 Task: Check the average views per listing of 3 bedrooms in the last 3 years.
Action: Mouse moved to (994, 222)
Screenshot: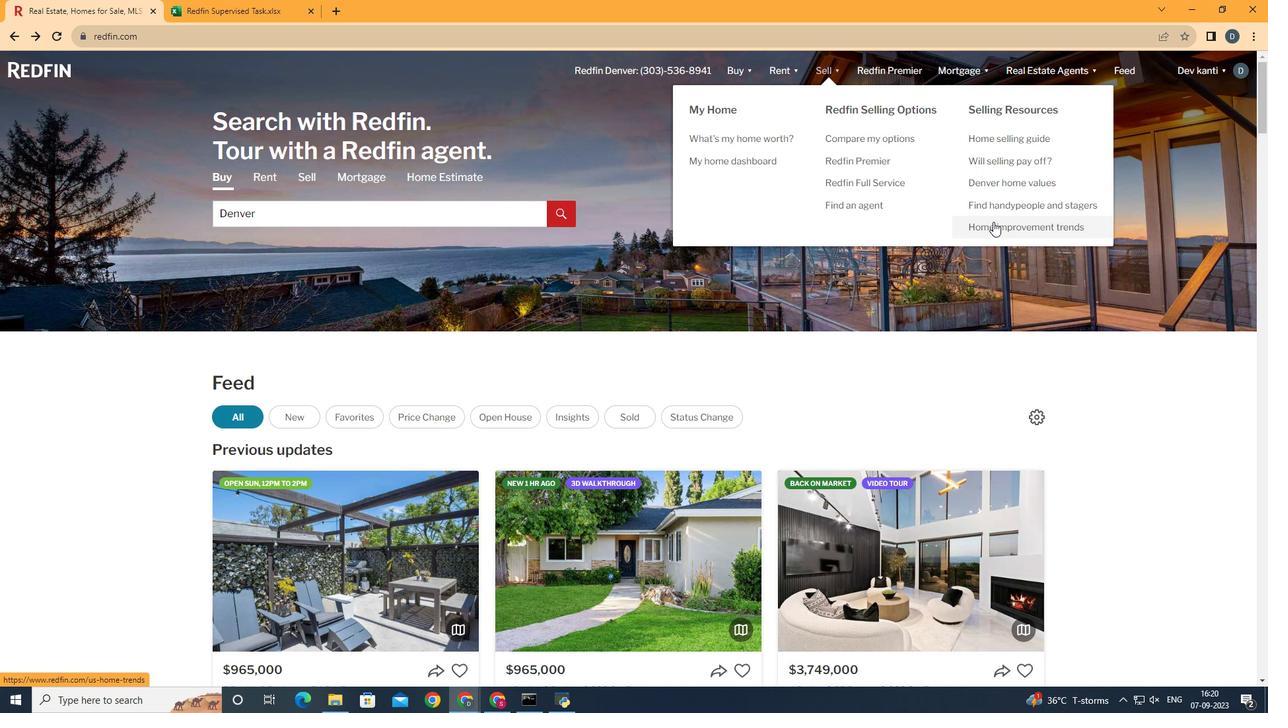 
Action: Mouse pressed left at (994, 222)
Screenshot: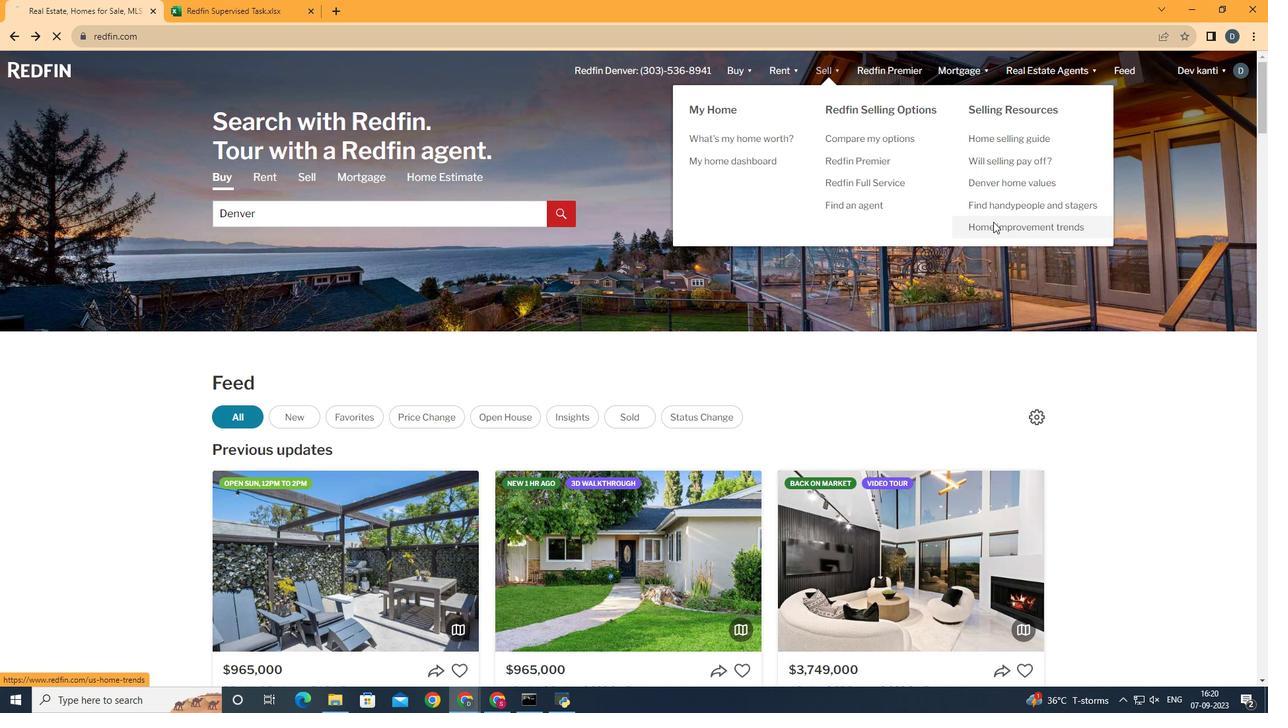 
Action: Mouse moved to (321, 254)
Screenshot: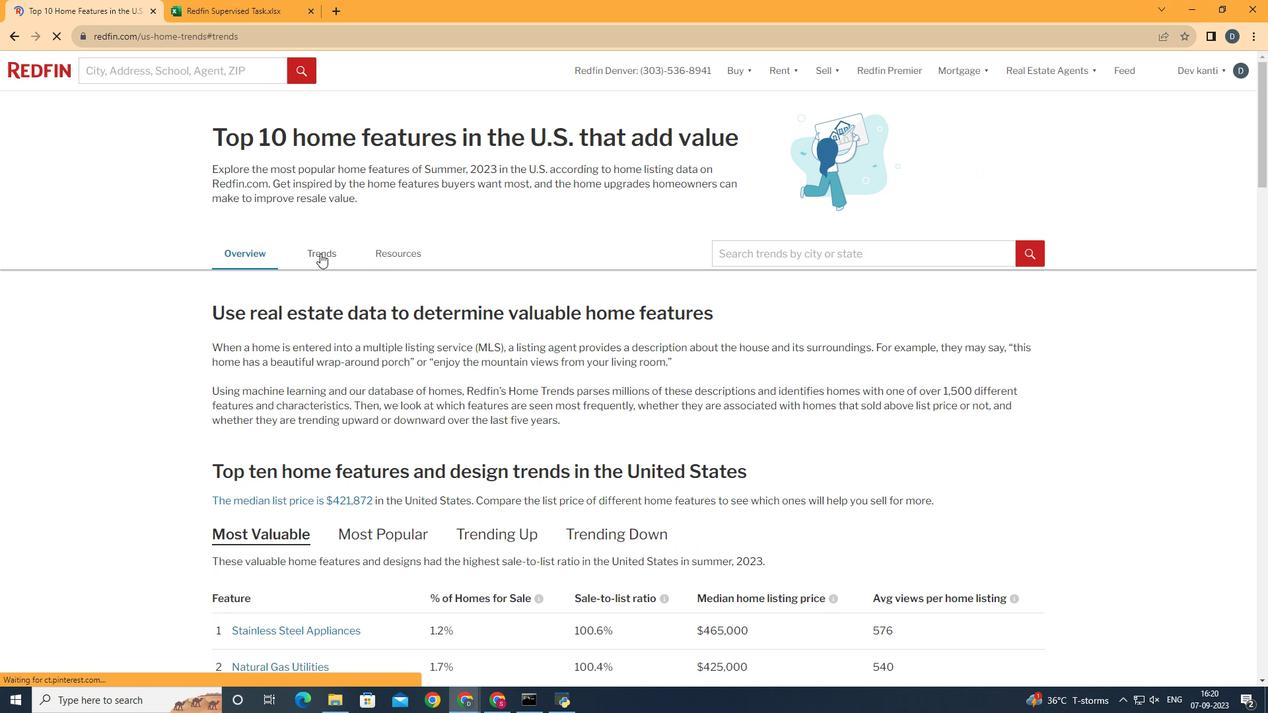 
Action: Mouse pressed left at (321, 254)
Screenshot: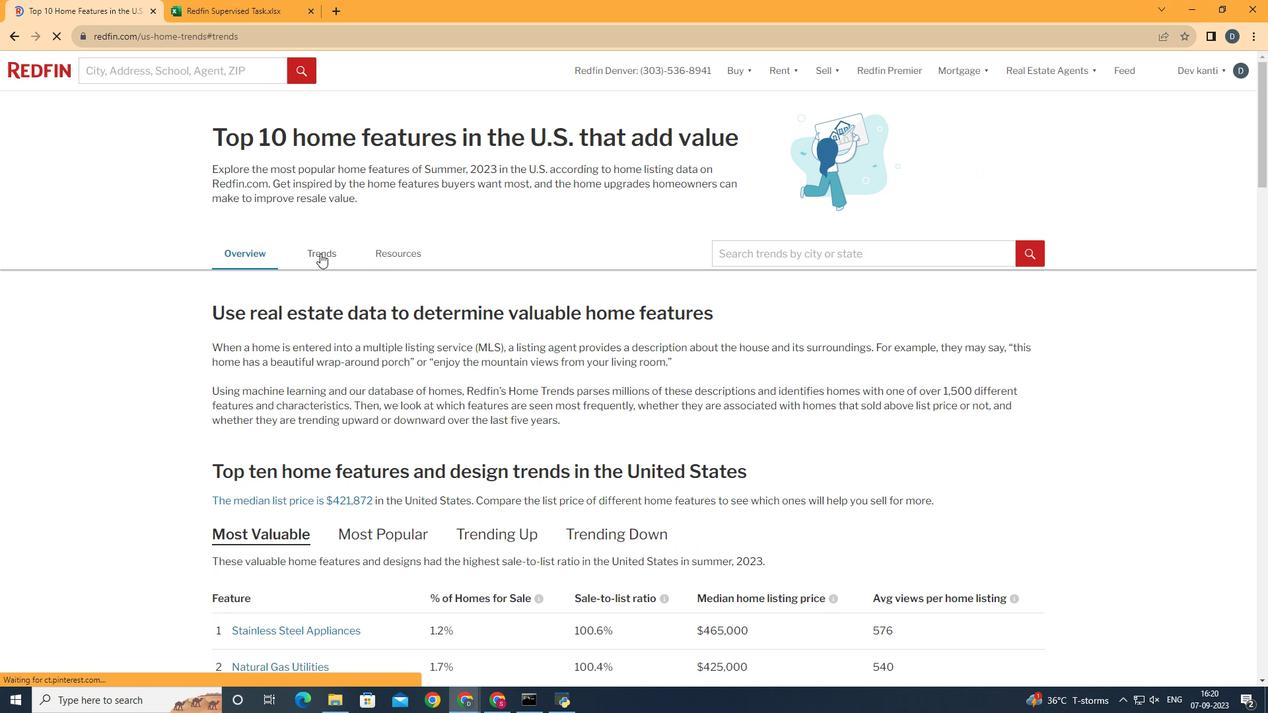 
Action: Mouse moved to (584, 368)
Screenshot: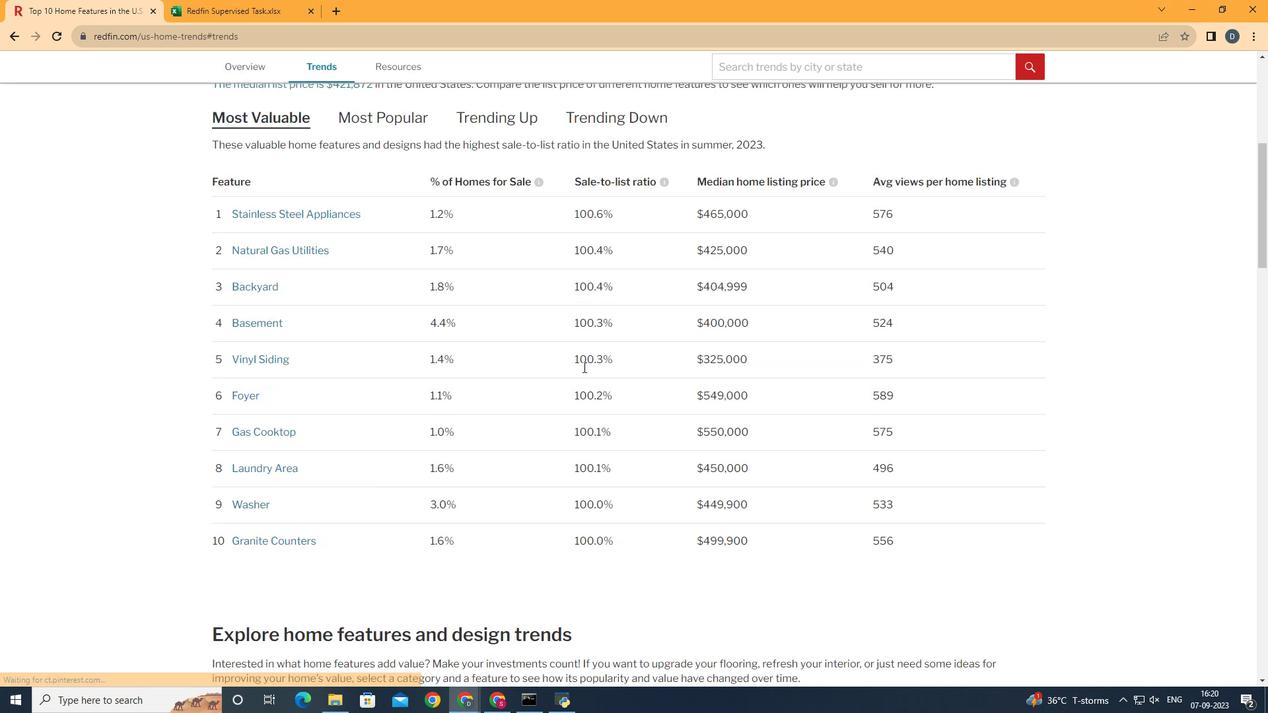 
Action: Mouse scrolled (584, 367) with delta (0, 0)
Screenshot: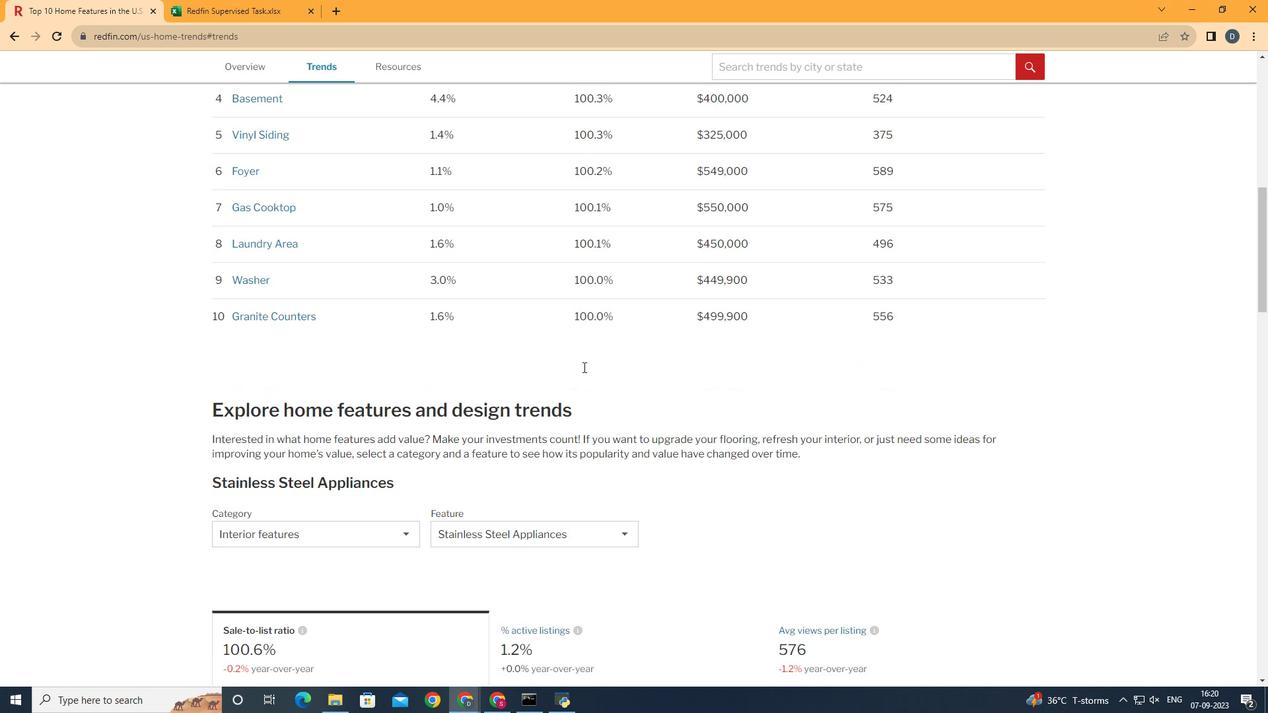 
Action: Mouse scrolled (584, 367) with delta (0, 0)
Screenshot: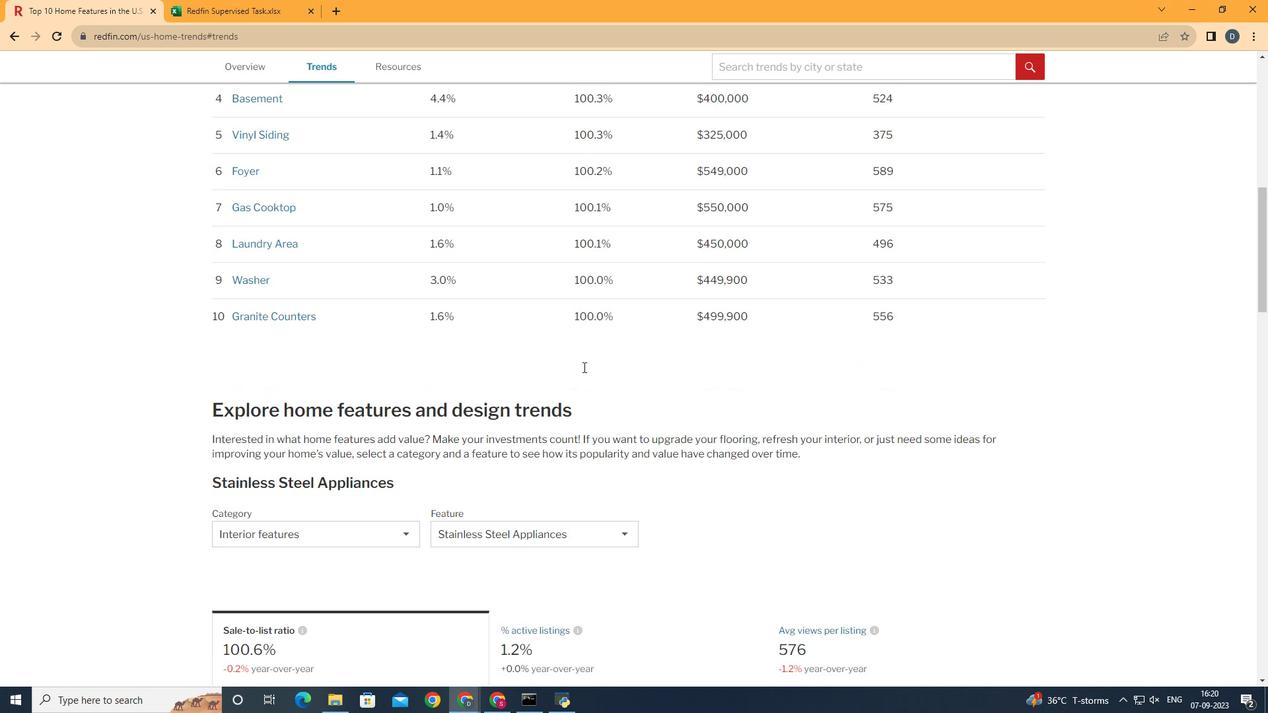 
Action: Mouse scrolled (584, 367) with delta (0, 0)
Screenshot: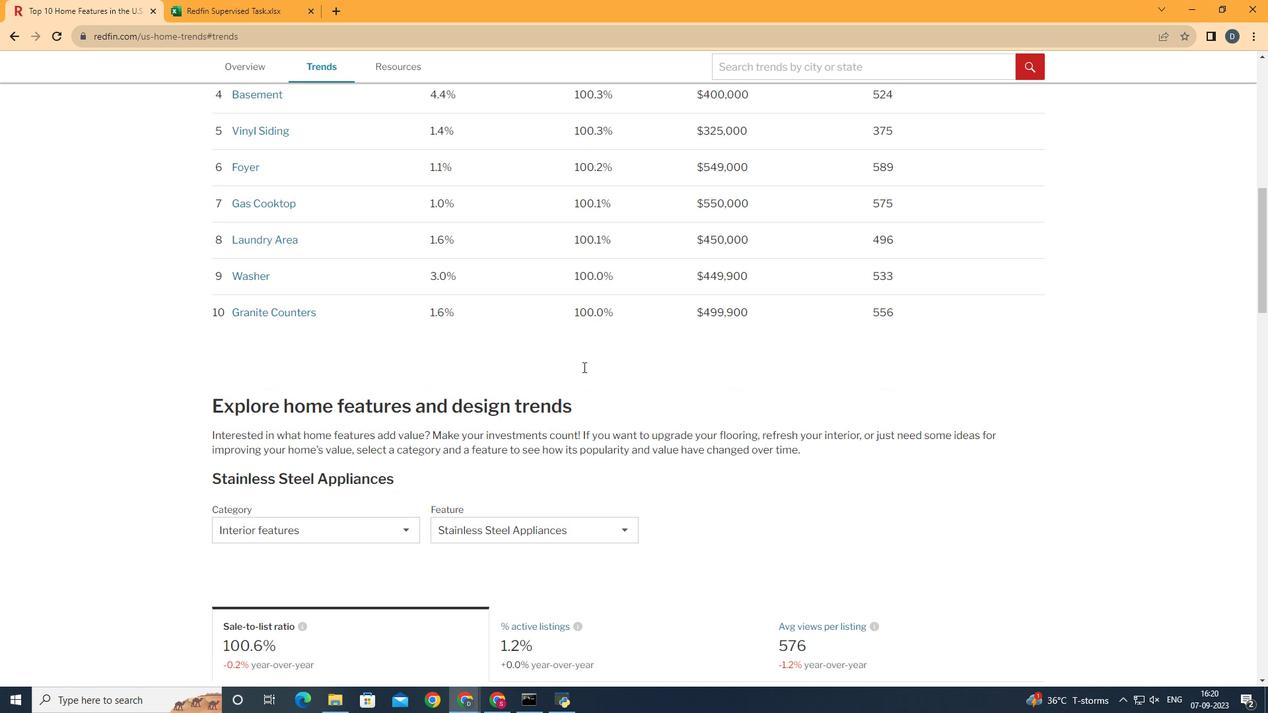 
Action: Mouse scrolled (584, 367) with delta (0, 0)
Screenshot: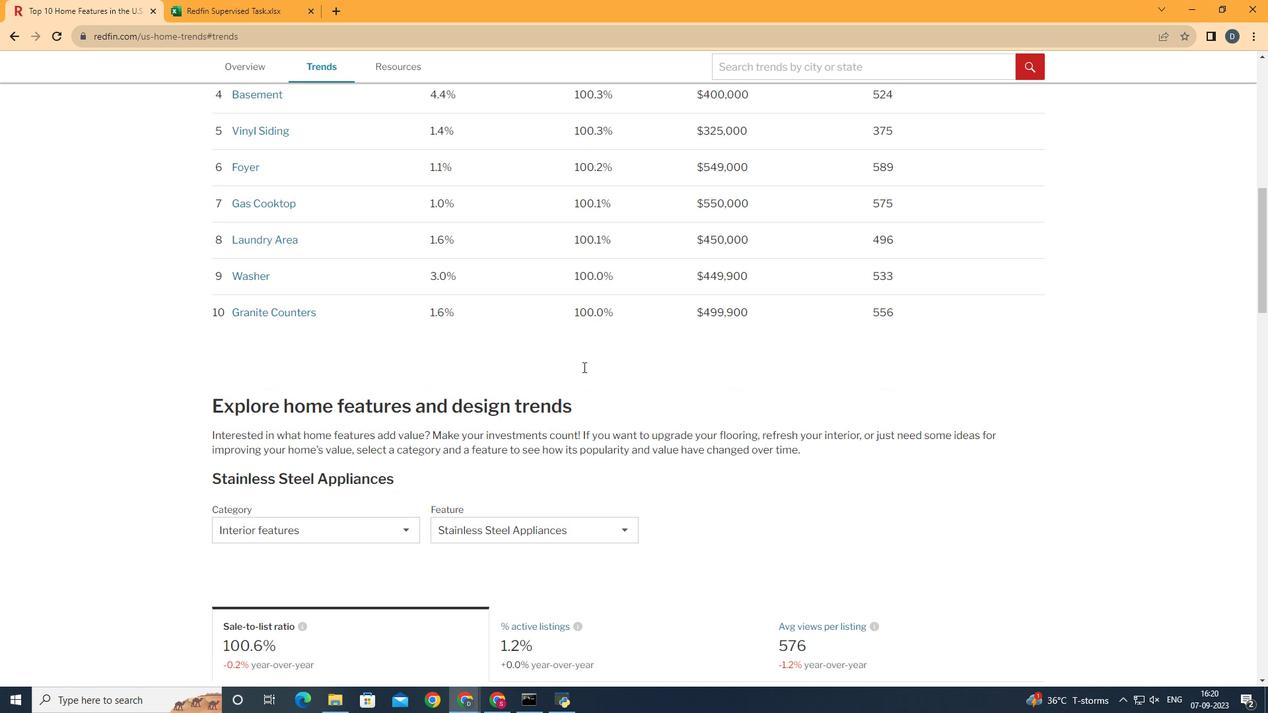 
Action: Mouse scrolled (584, 367) with delta (0, 0)
Screenshot: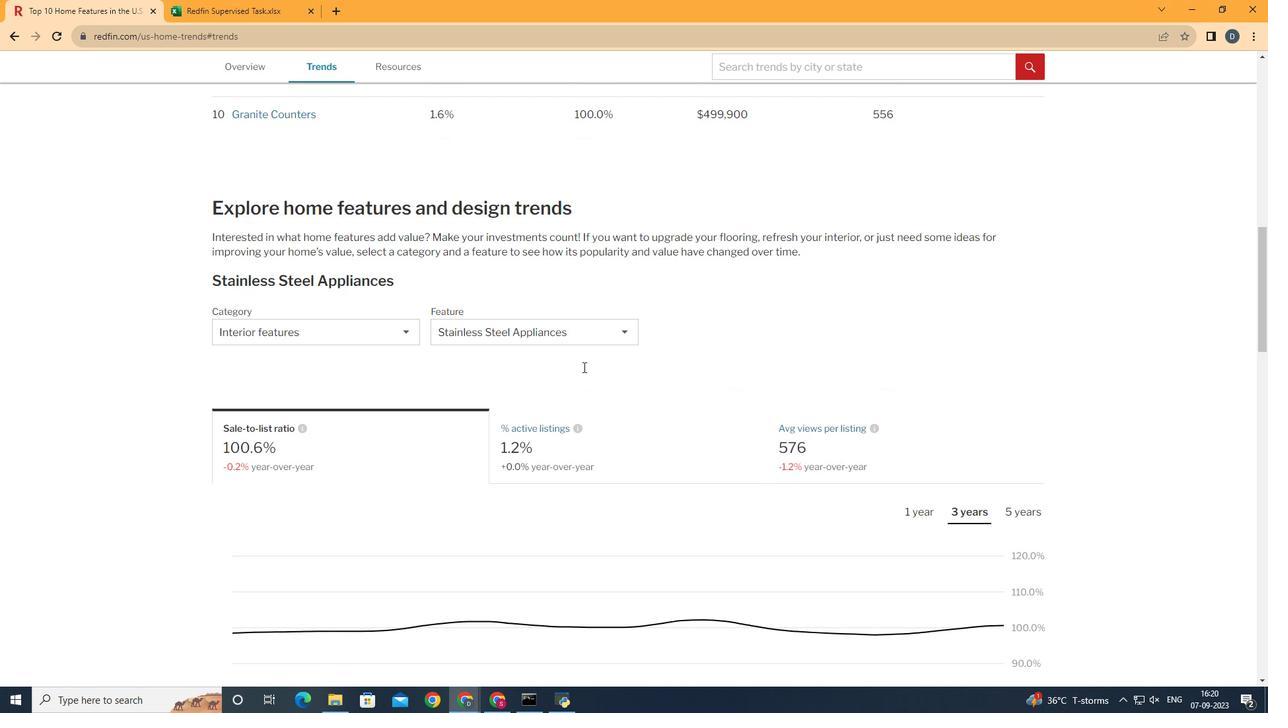 
Action: Mouse scrolled (584, 367) with delta (0, 0)
Screenshot: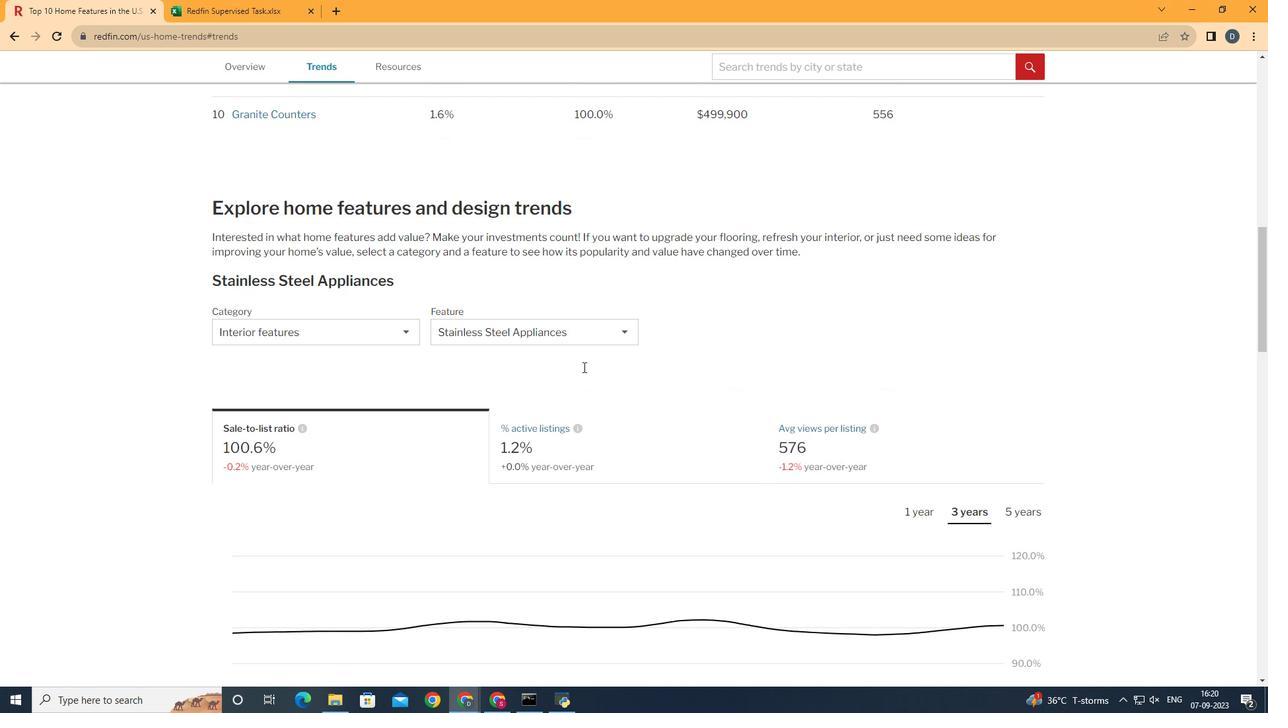 
Action: Mouse scrolled (584, 367) with delta (0, 0)
Screenshot: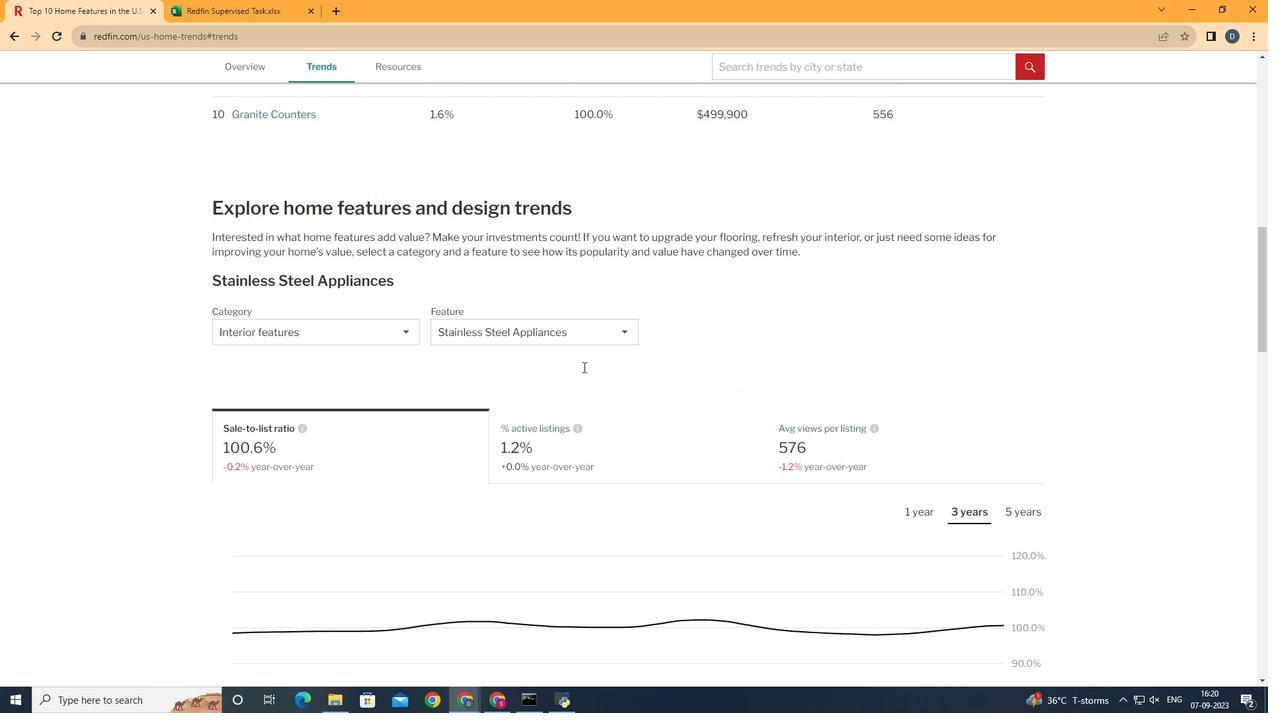 
Action: Mouse scrolled (584, 367) with delta (0, 0)
Screenshot: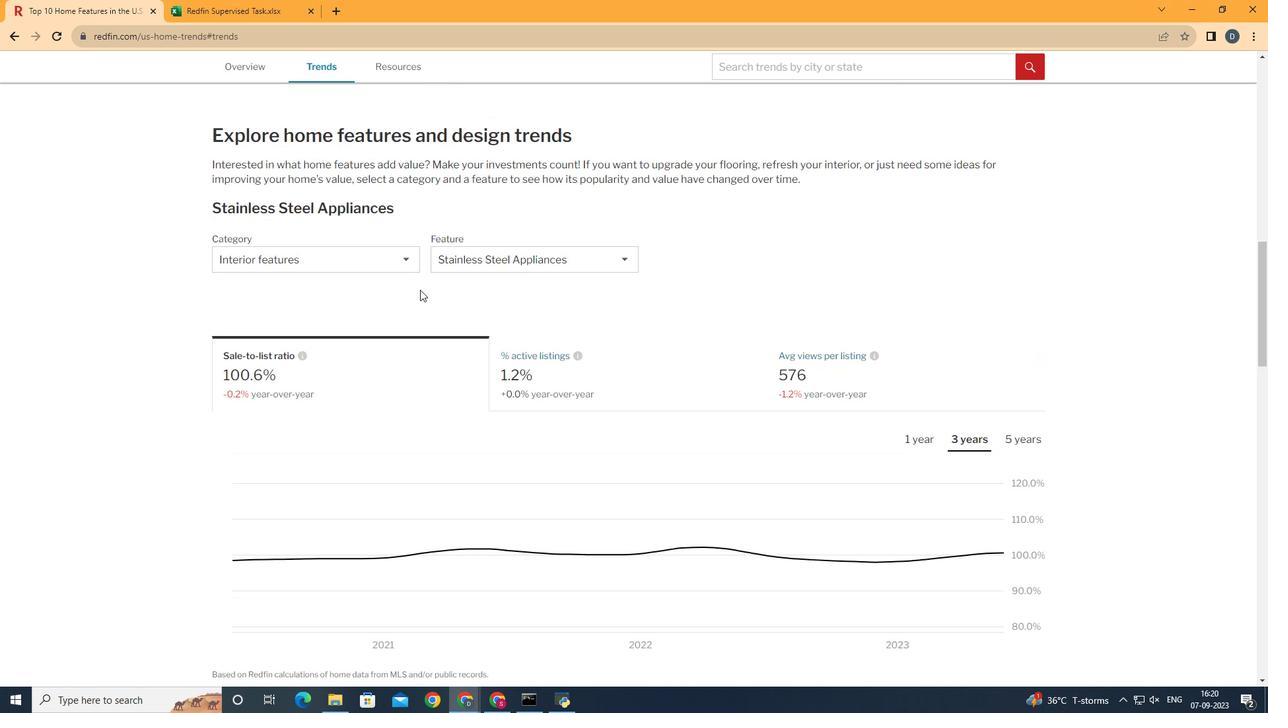 
Action: Mouse scrolled (584, 367) with delta (0, 0)
Screenshot: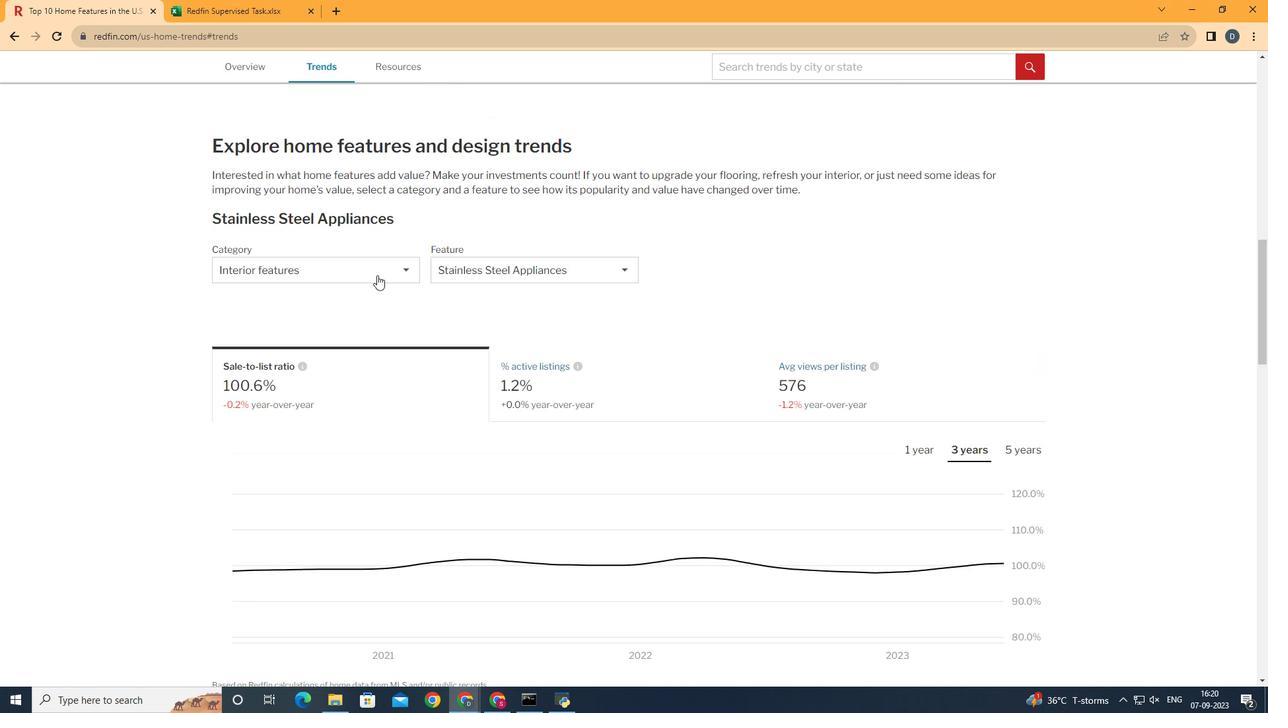 
Action: Mouse scrolled (584, 368) with delta (0, 0)
Screenshot: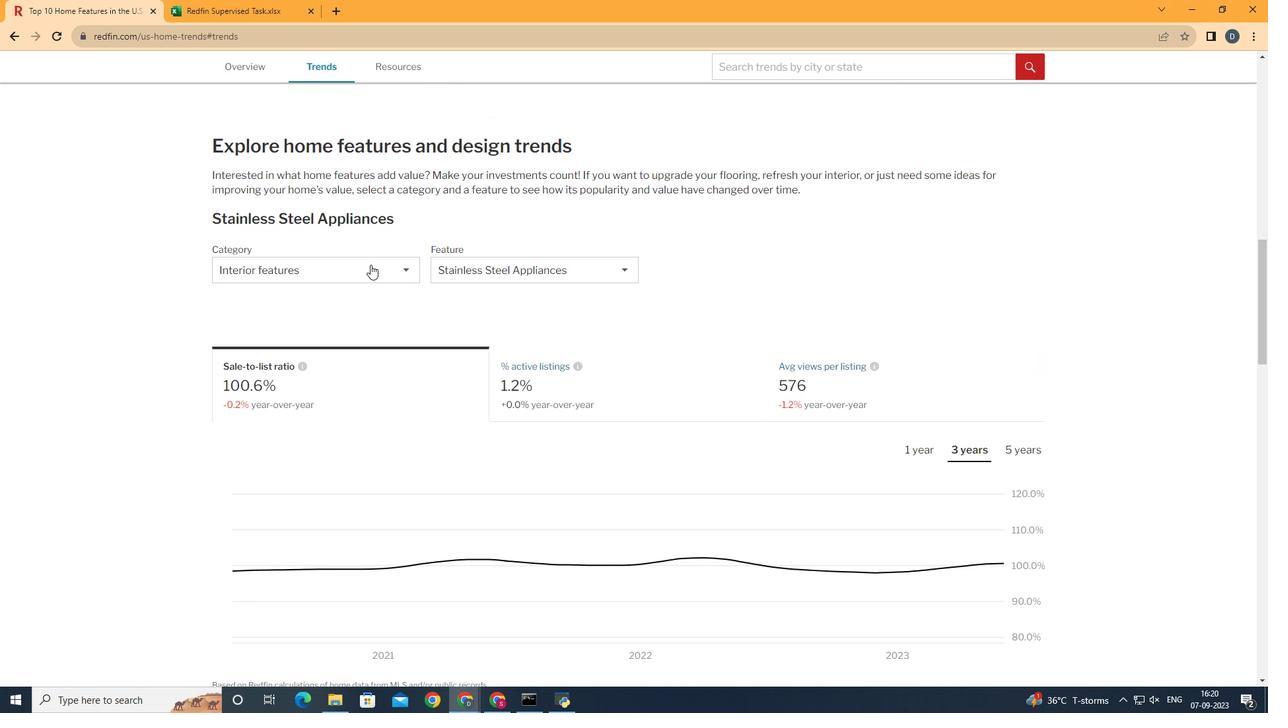 
Action: Mouse moved to (370, 263)
Screenshot: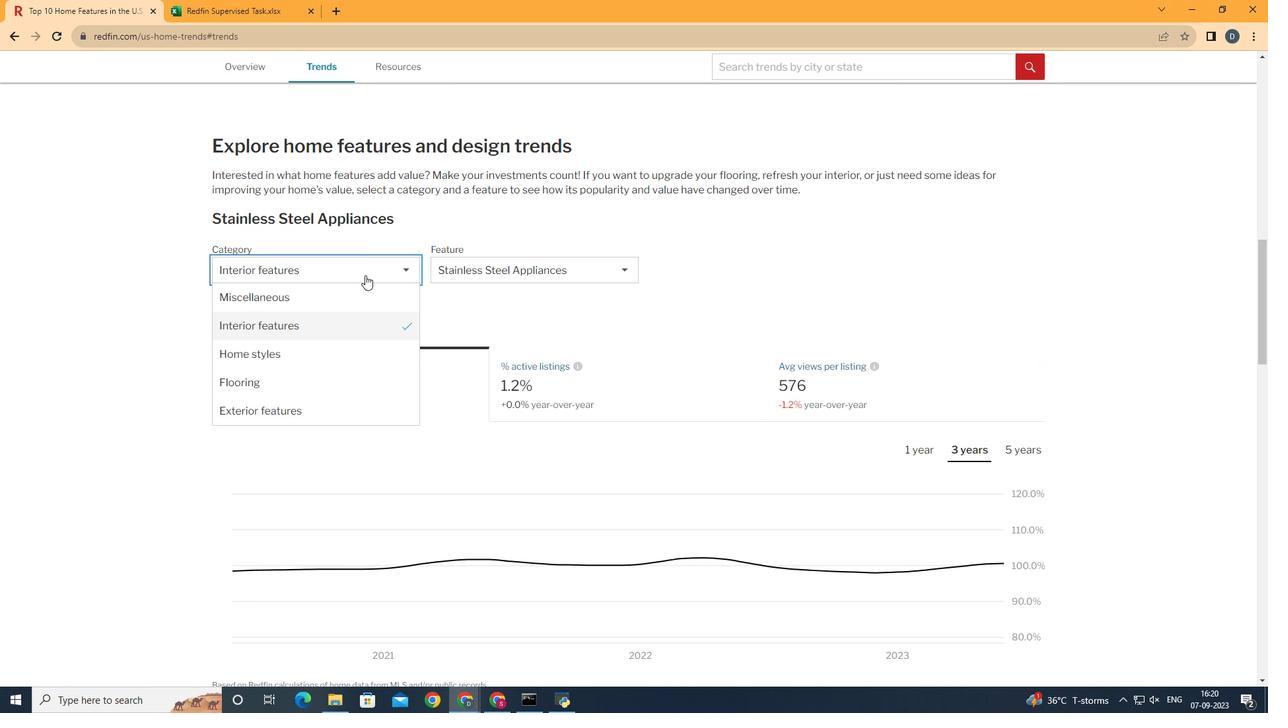 
Action: Mouse pressed left at (370, 263)
Screenshot: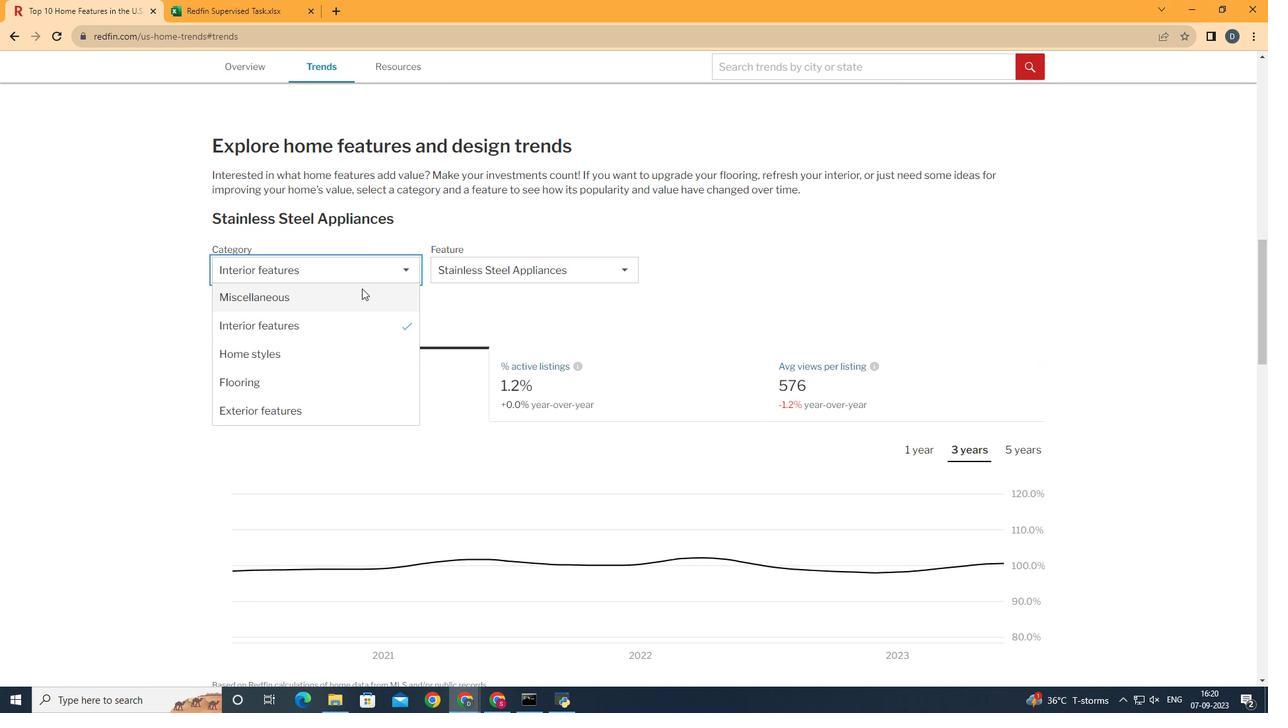 
Action: Mouse moved to (361, 318)
Screenshot: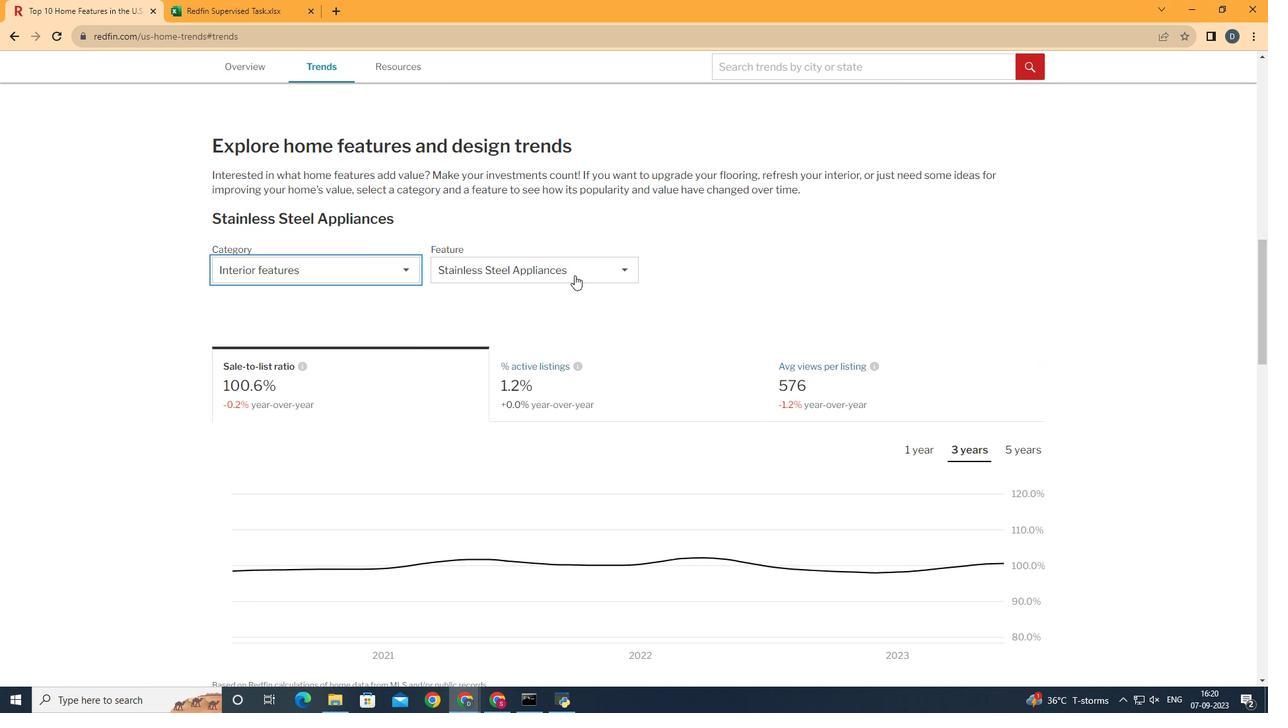 
Action: Mouse pressed left at (361, 318)
Screenshot: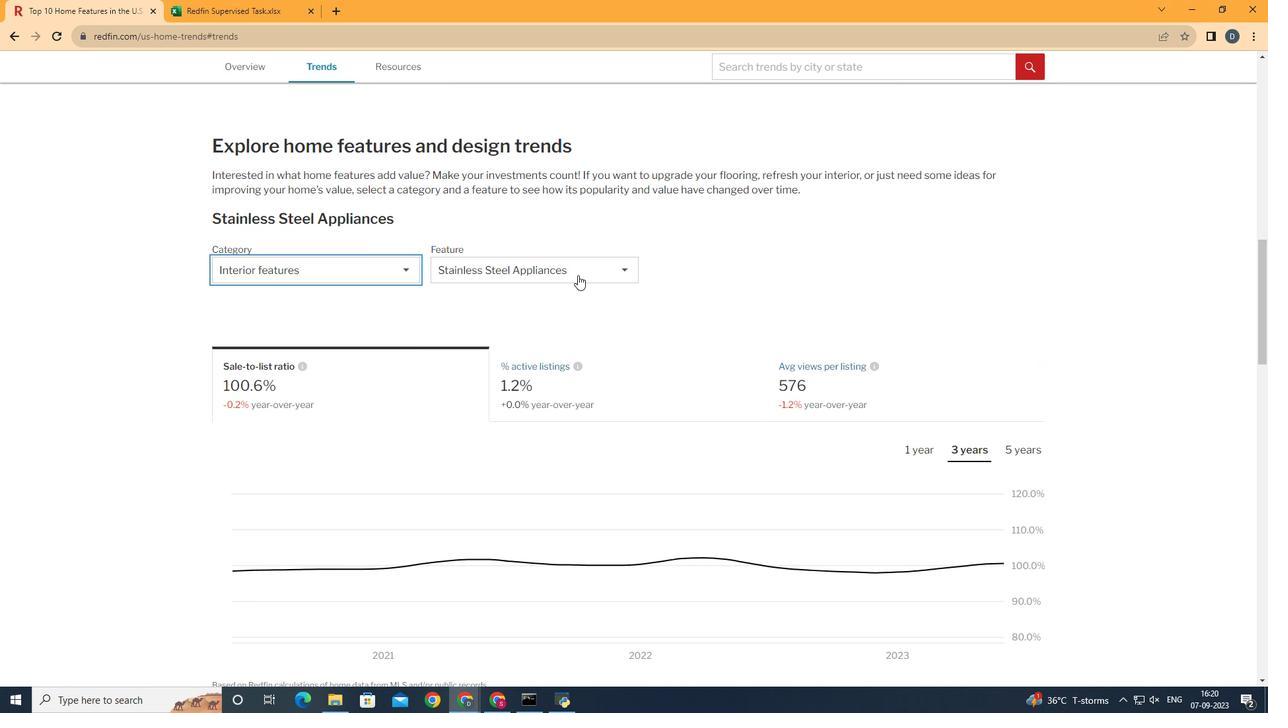 
Action: Mouse moved to (578, 276)
Screenshot: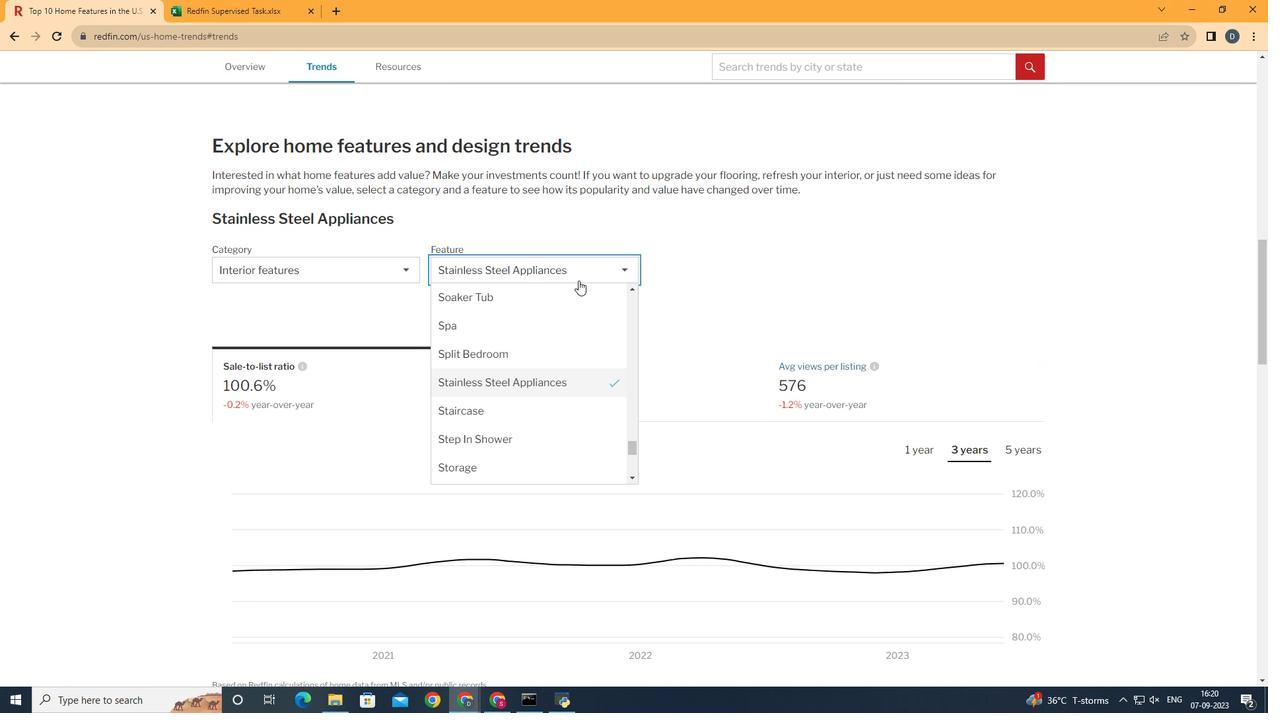 
Action: Mouse pressed left at (578, 276)
Screenshot: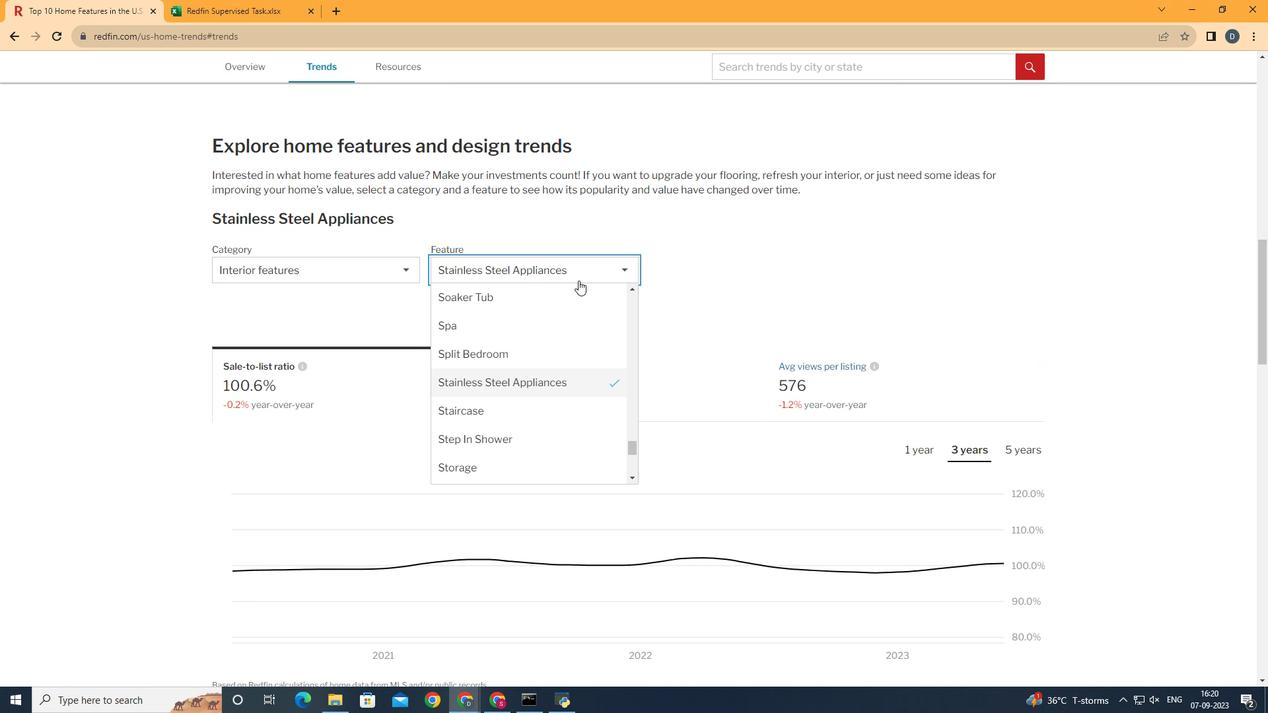 
Action: Mouse moved to (633, 445)
Screenshot: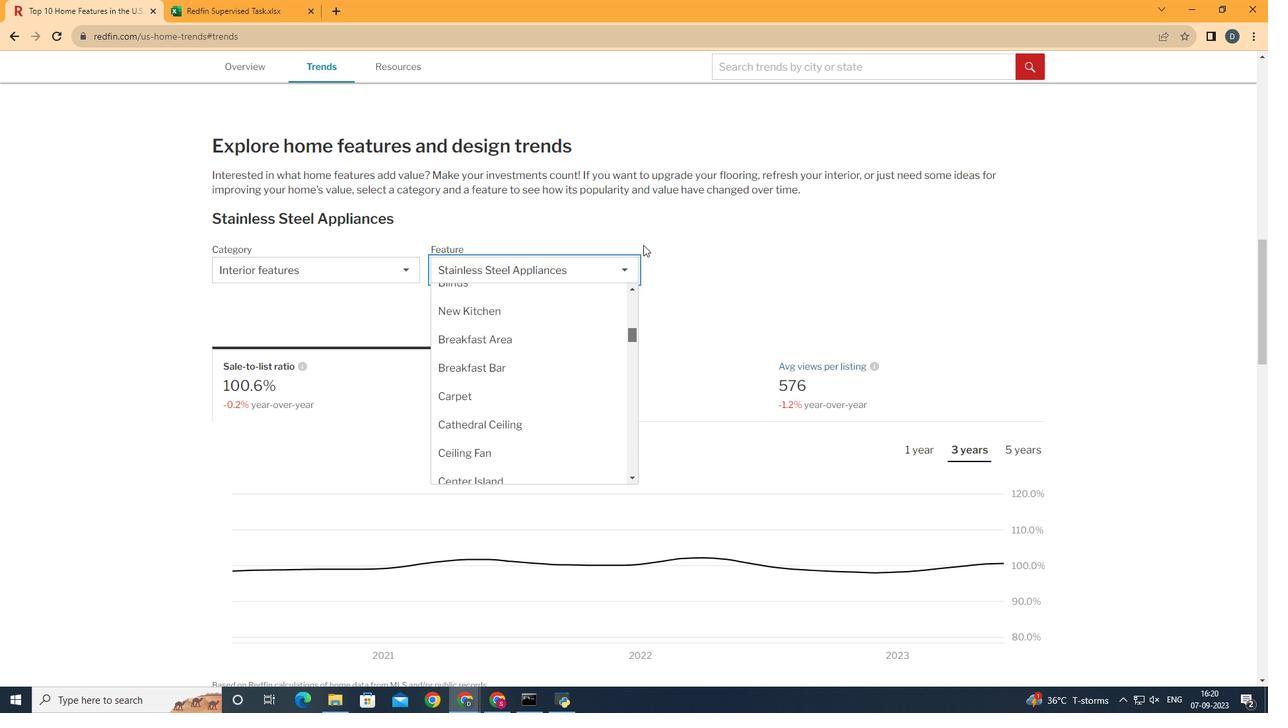 
Action: Mouse pressed left at (633, 445)
Screenshot: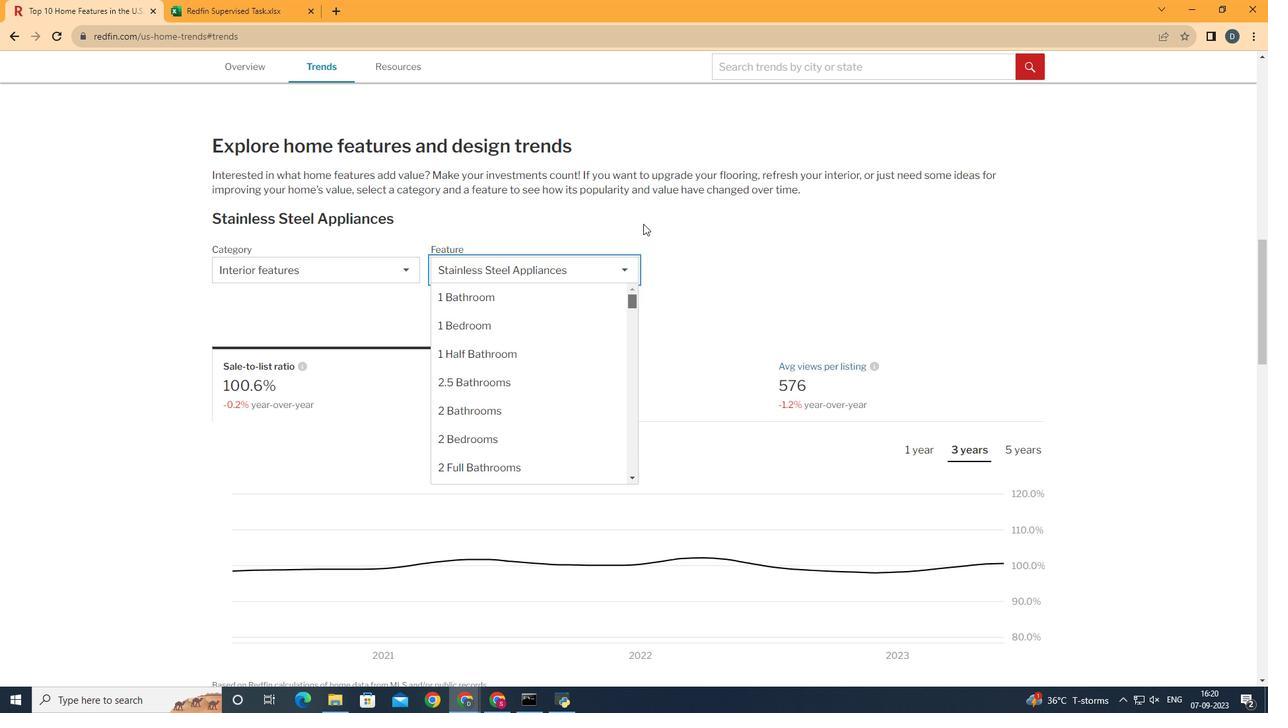 
Action: Mouse moved to (574, 450)
Screenshot: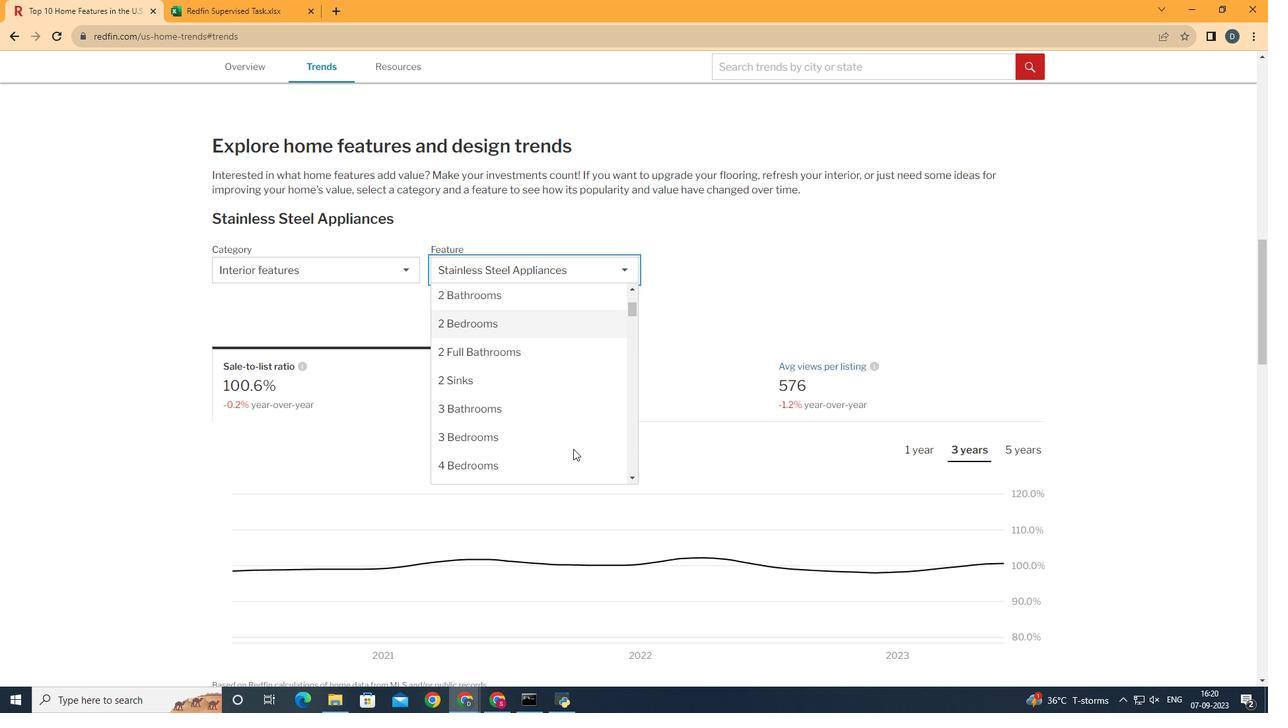 
Action: Mouse scrolled (574, 449) with delta (0, 0)
Screenshot: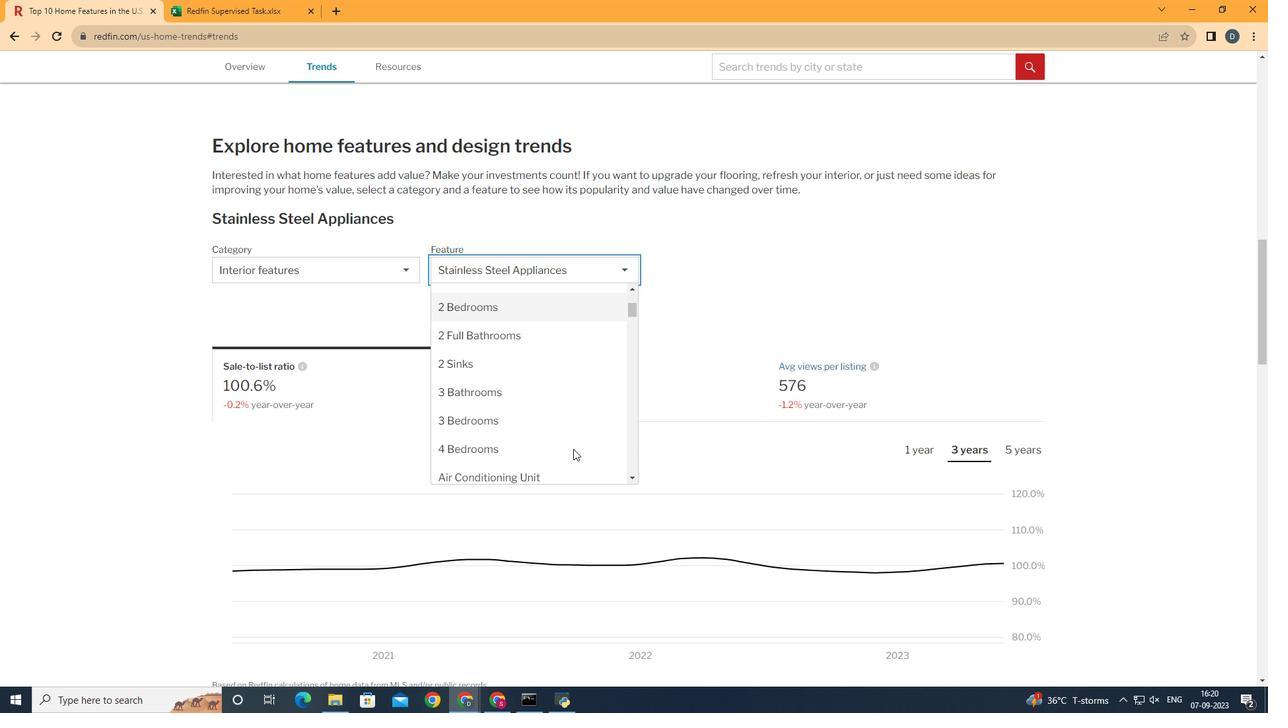 
Action: Mouse scrolled (574, 449) with delta (0, 0)
Screenshot: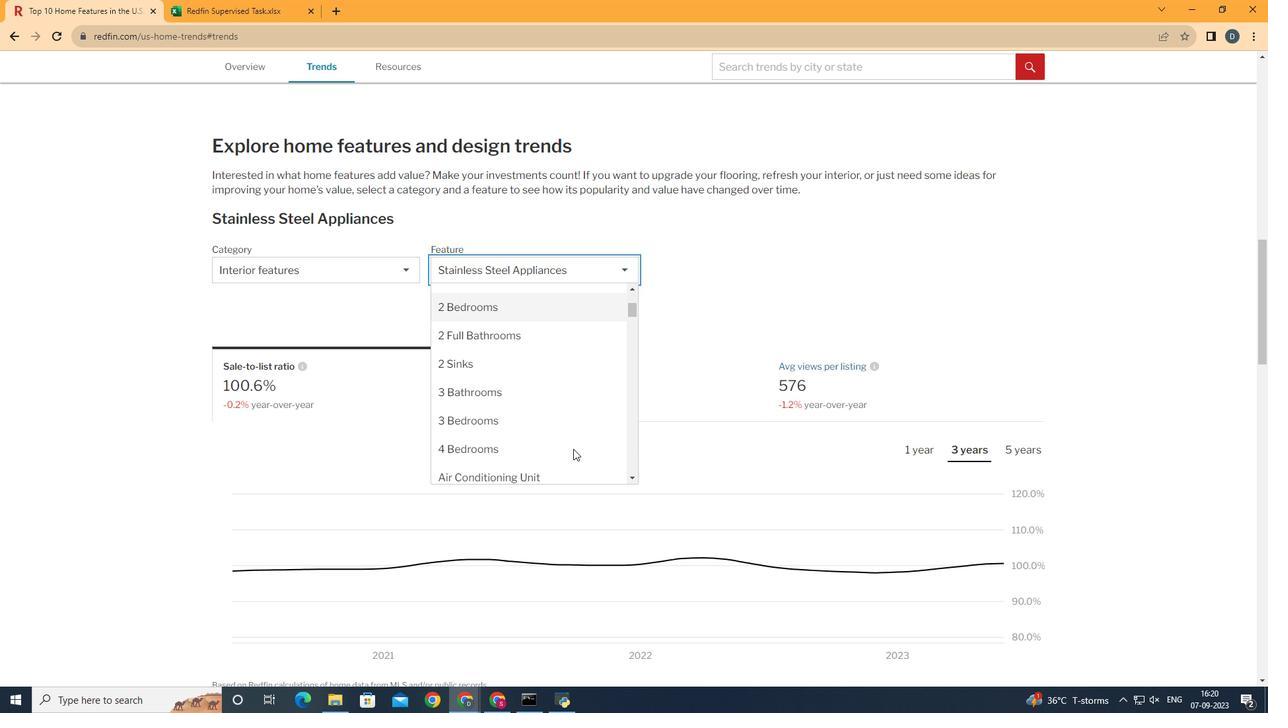 
Action: Mouse moved to (551, 416)
Screenshot: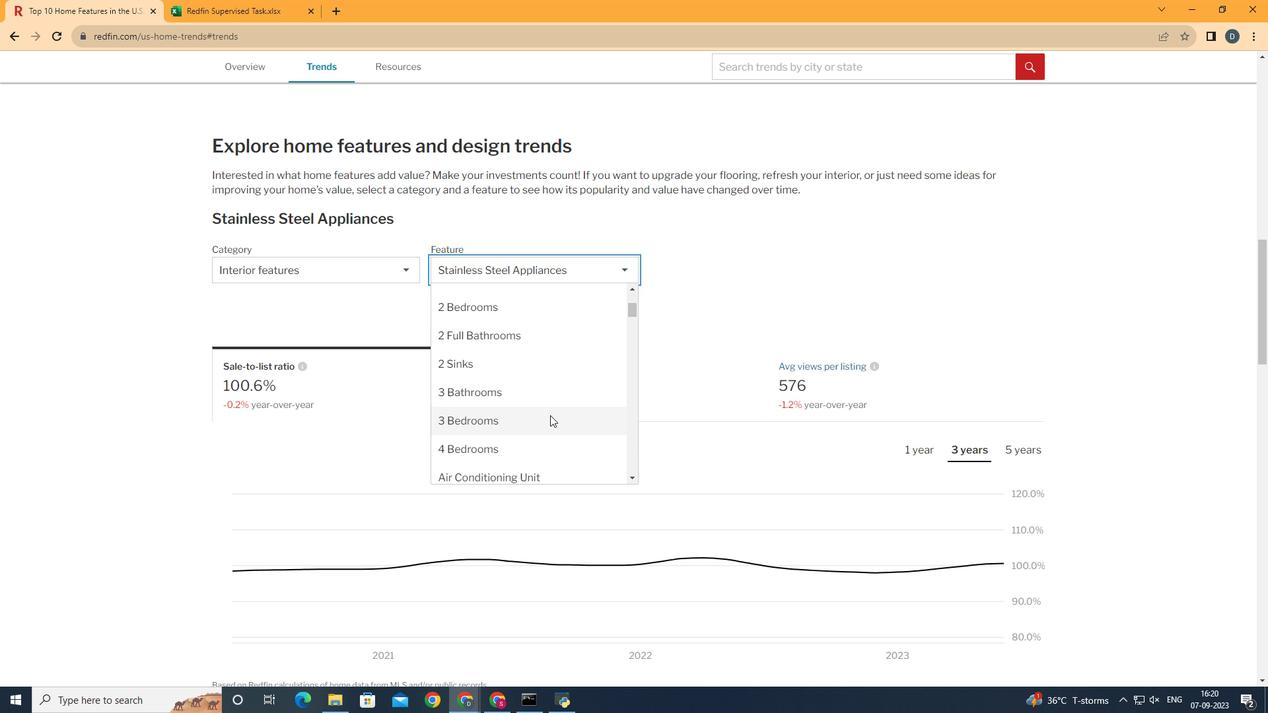 
Action: Mouse pressed left at (551, 416)
Screenshot: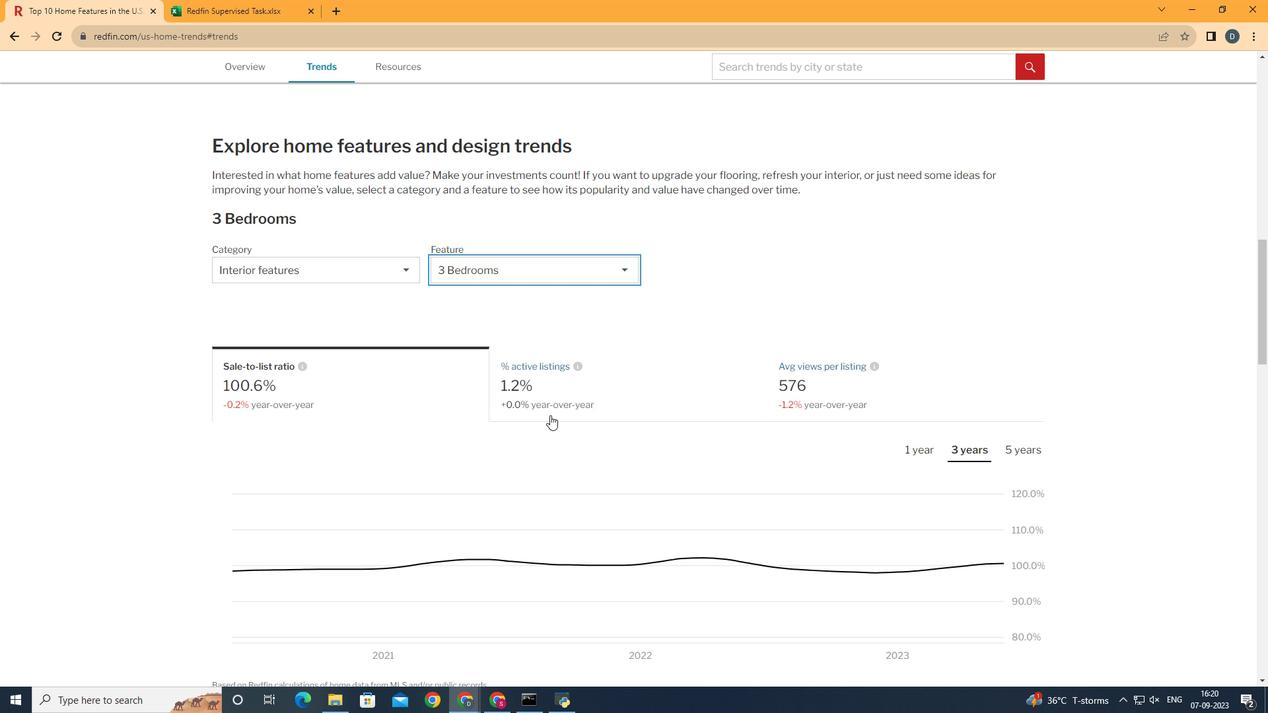 
Action: Mouse moved to (928, 400)
Screenshot: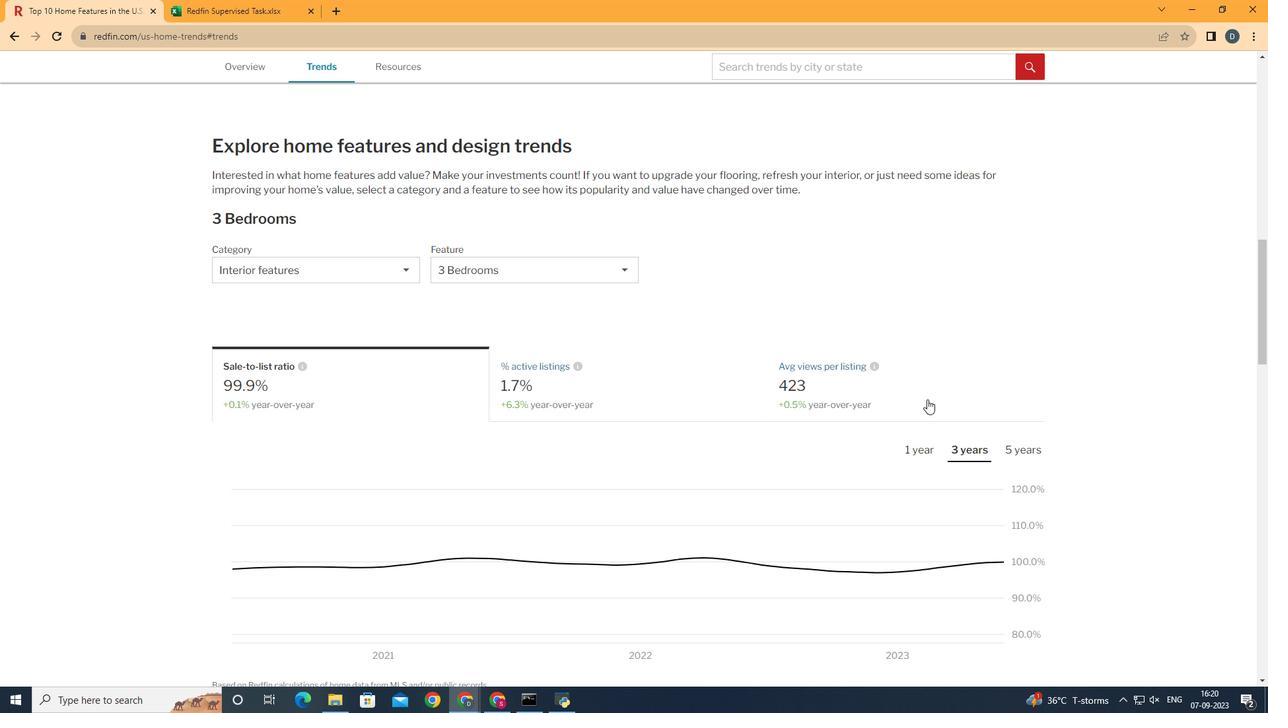 
Action: Mouse pressed left at (928, 400)
Screenshot: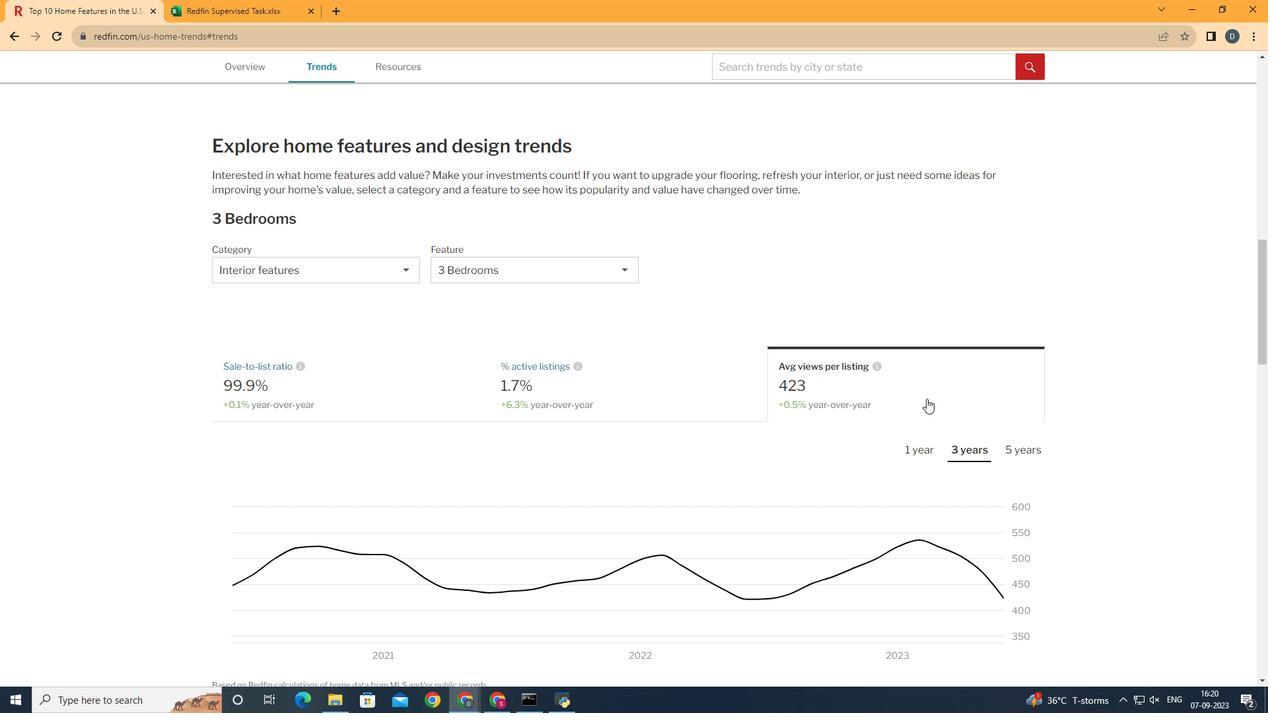 
Action: Mouse moved to (966, 454)
Screenshot: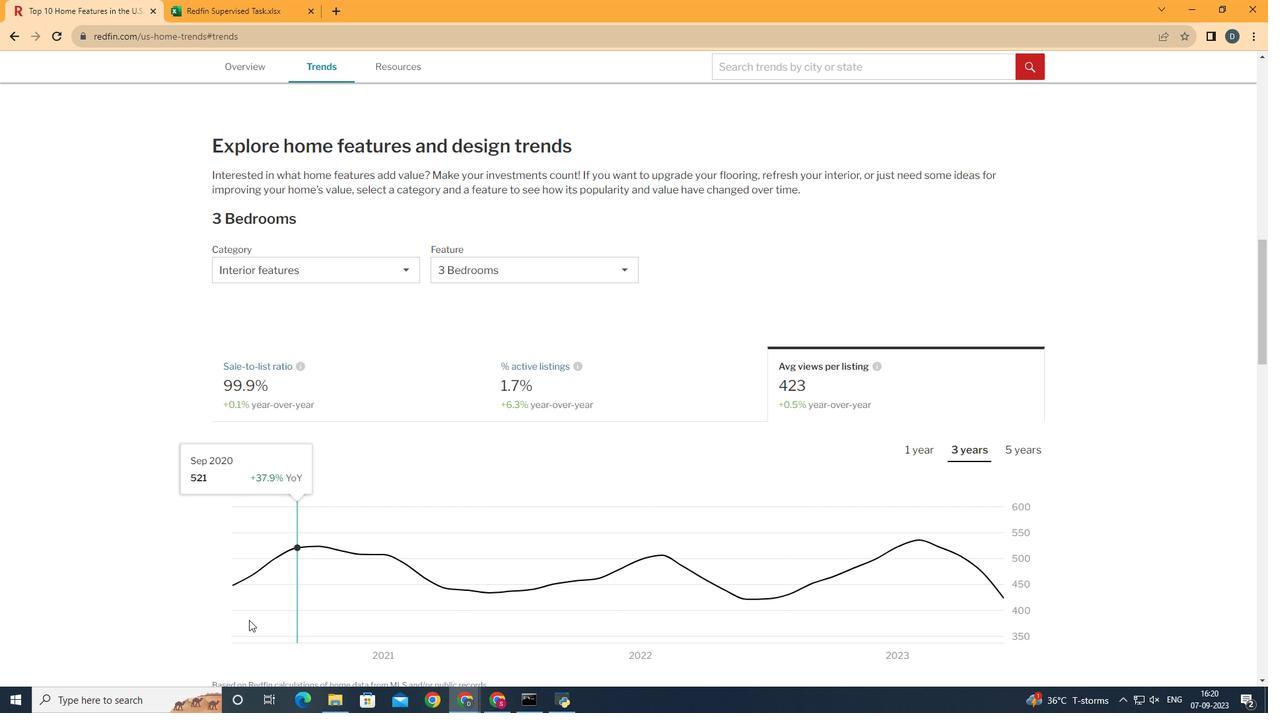 
Action: Mouse pressed left at (966, 454)
Screenshot: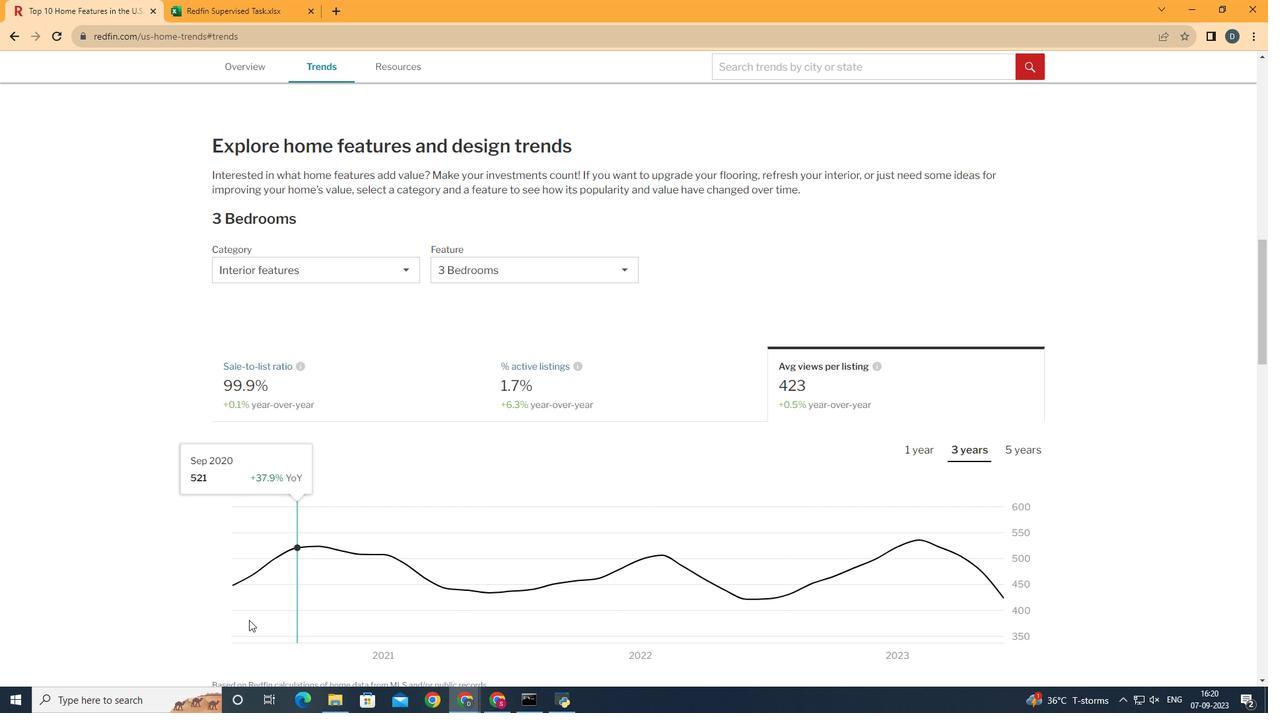 
Action: Mouse moved to (1057, 590)
Screenshot: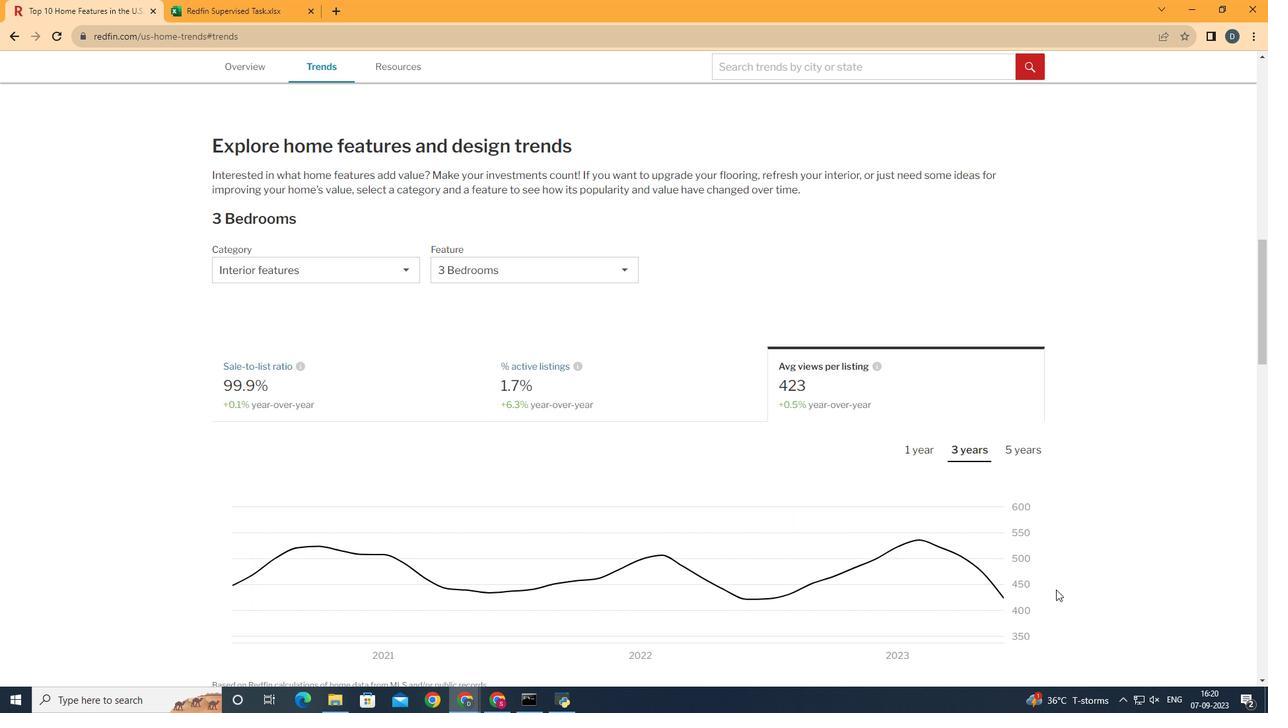 
